 Task: In the  document dictionary.docx Use the feature 'and check spelling and grammer' Change font style of header to '30' Select the body of letter and change paragraph spacing to  1.5
Action: Mouse moved to (195, 89)
Screenshot: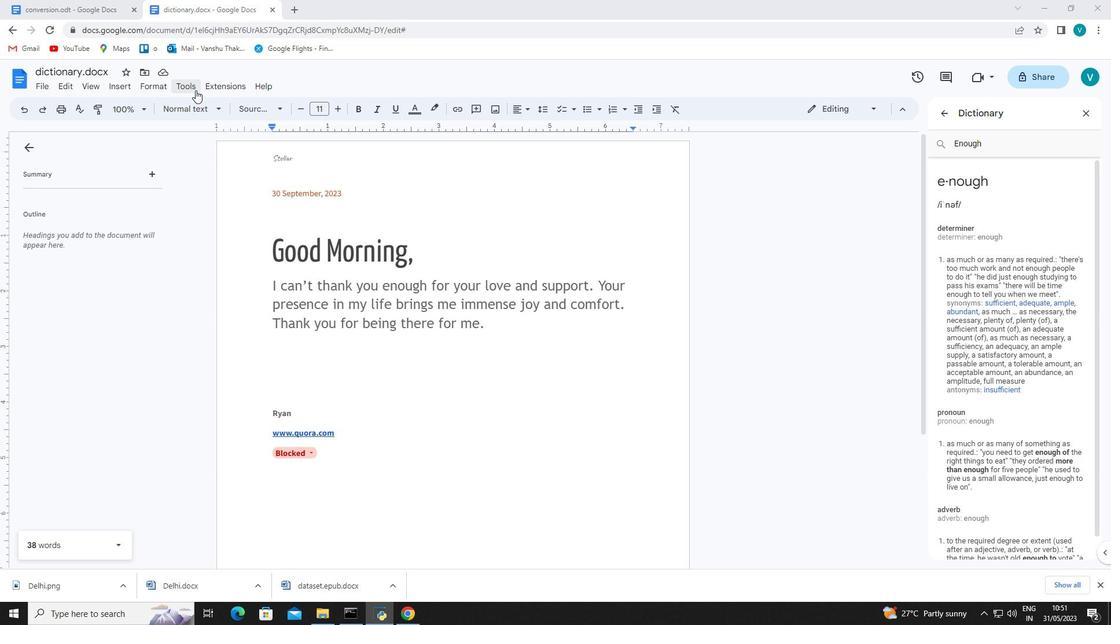 
Action: Mouse pressed left at (195, 89)
Screenshot: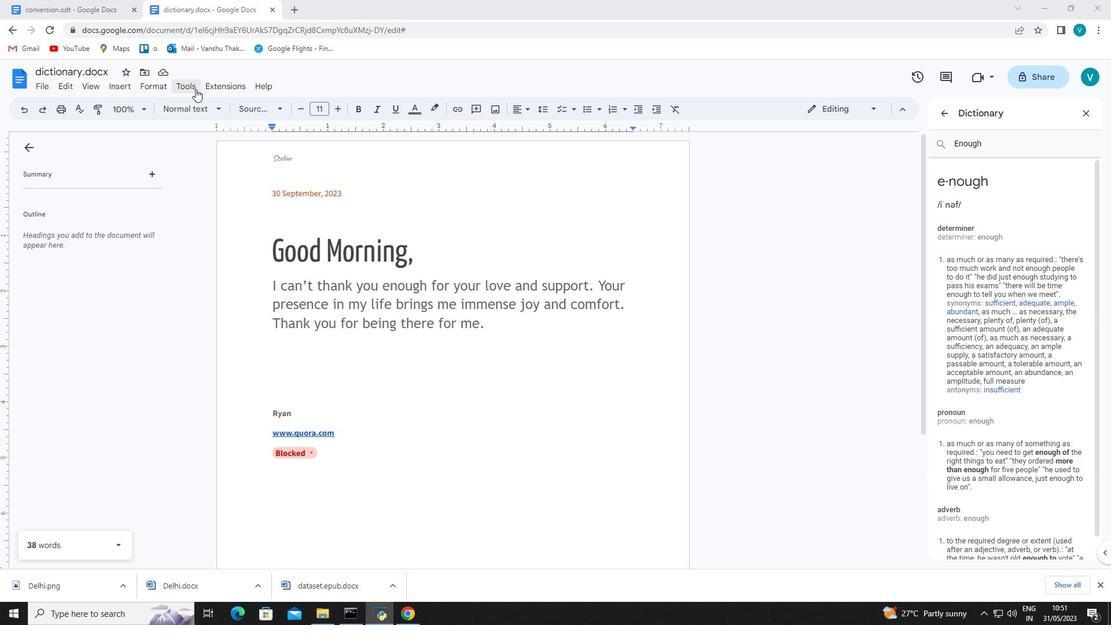 
Action: Mouse moved to (210, 105)
Screenshot: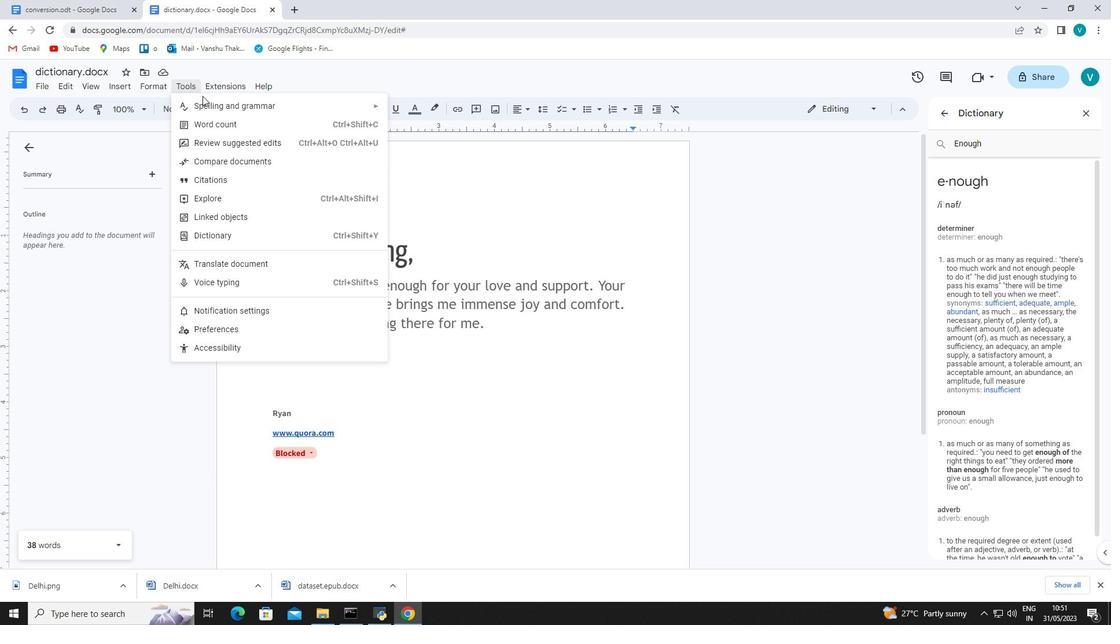 
Action: Mouse pressed left at (210, 105)
Screenshot: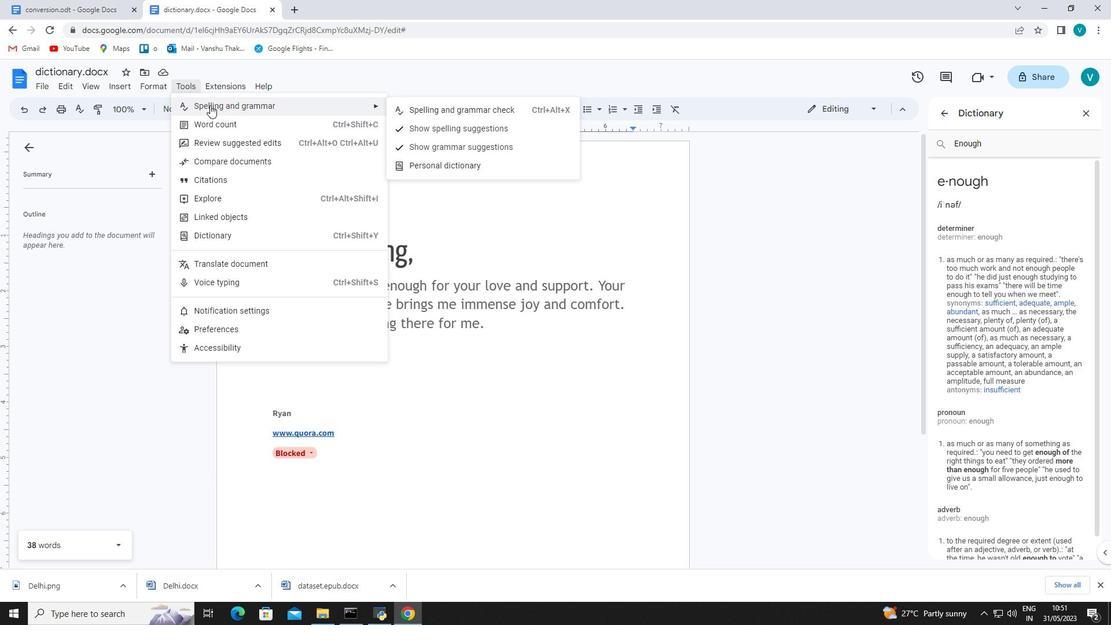 
Action: Mouse moved to (438, 107)
Screenshot: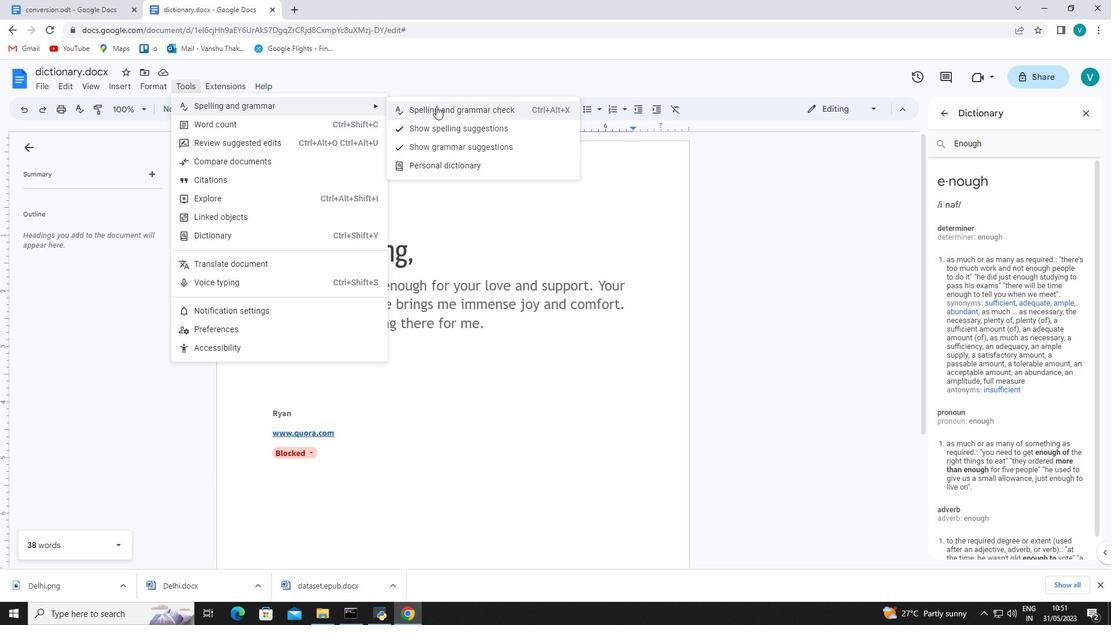 
Action: Mouse pressed left at (438, 107)
Screenshot: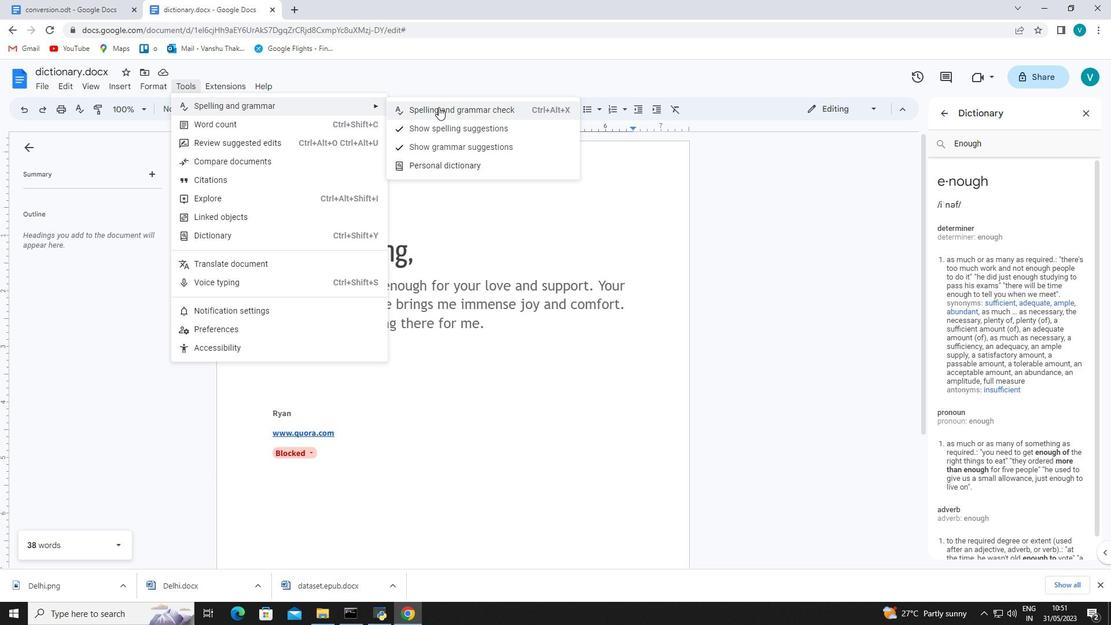 
Action: Mouse moved to (269, 157)
Screenshot: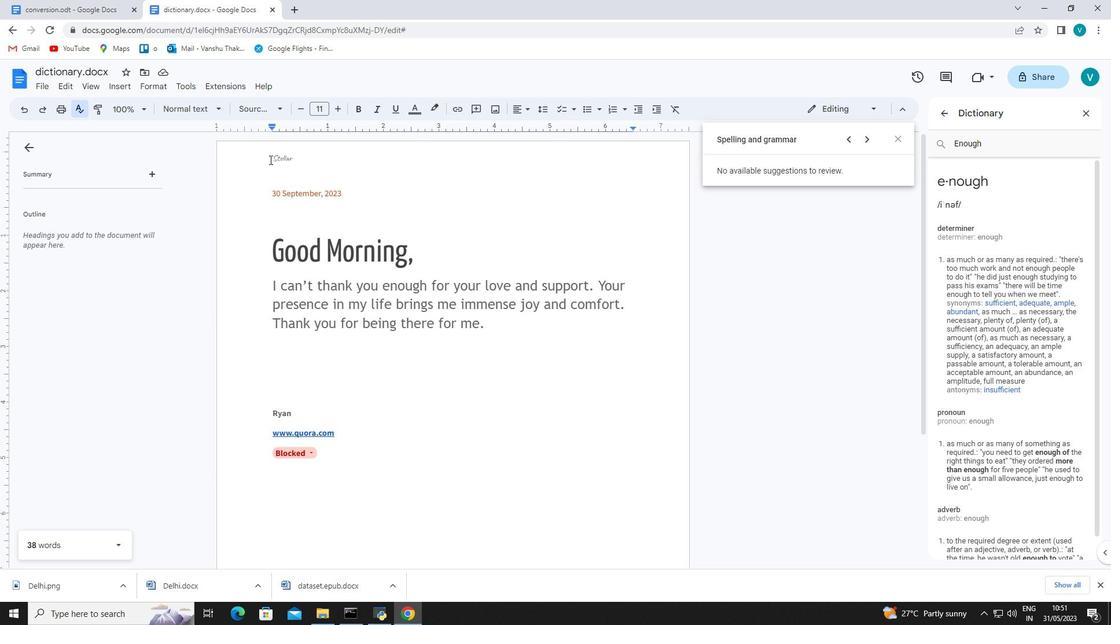 
Action: Mouse pressed left at (269, 157)
Screenshot: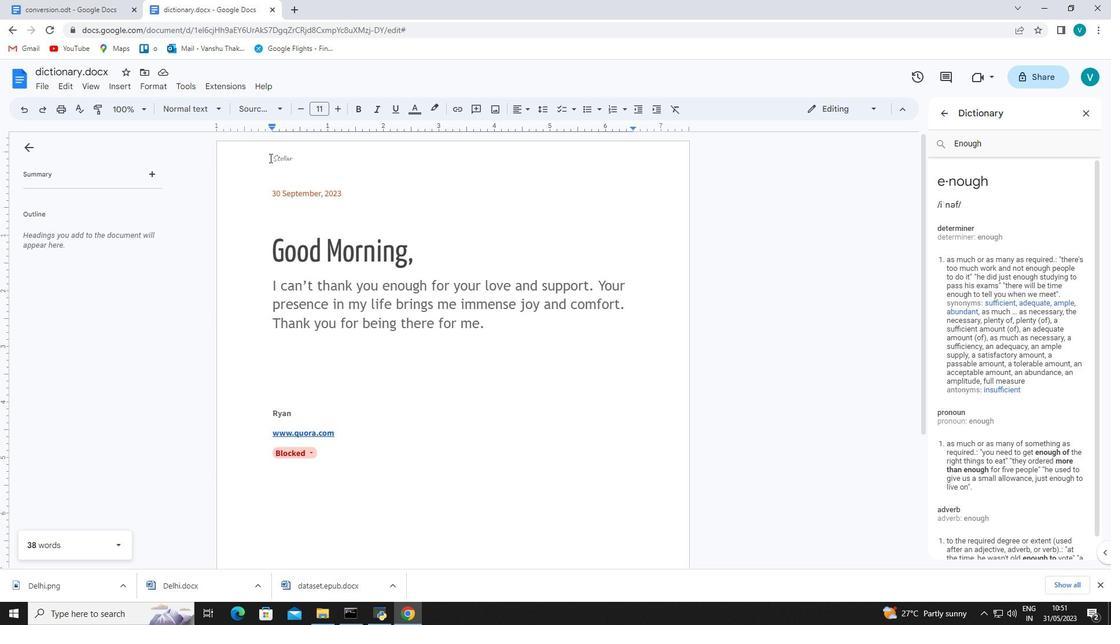 
Action: Mouse moved to (342, 110)
Screenshot: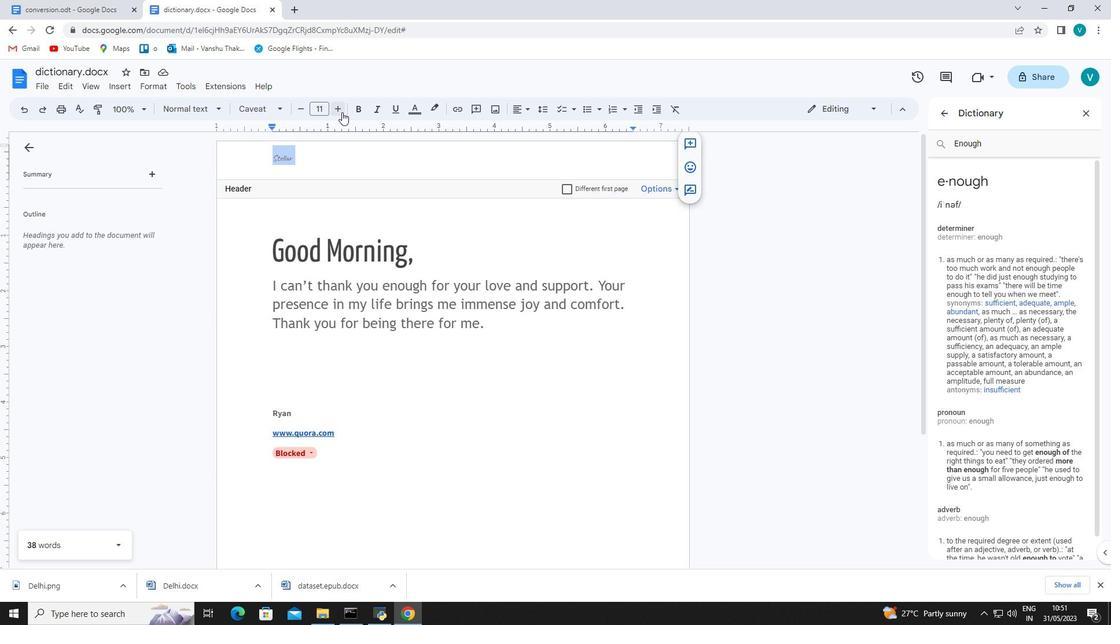 
Action: Mouse pressed left at (342, 110)
Screenshot: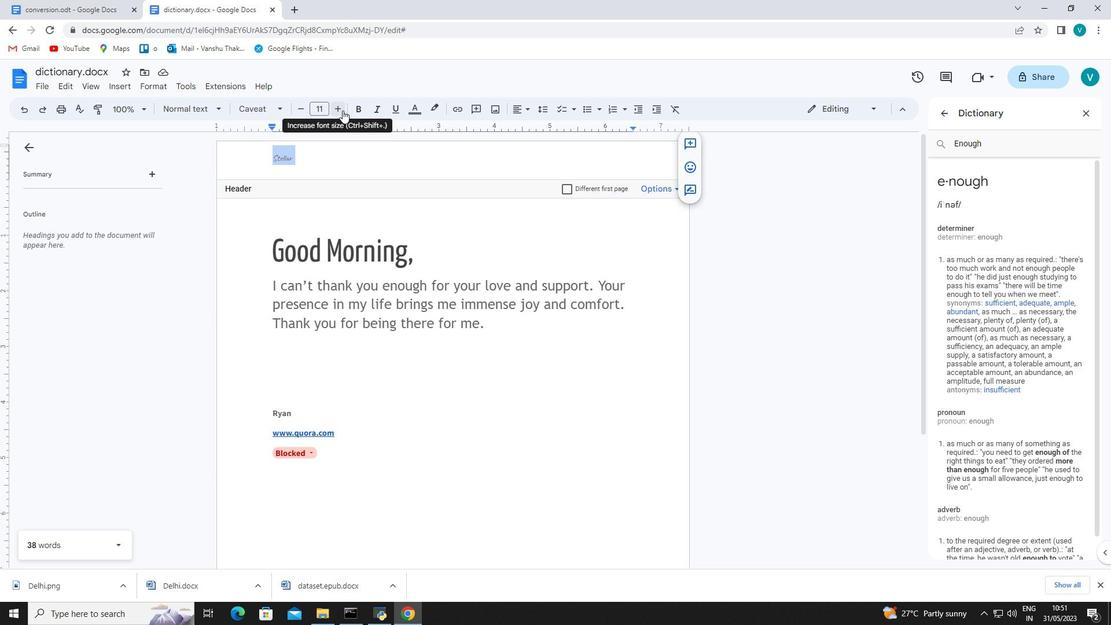 
Action: Mouse pressed left at (342, 110)
Screenshot: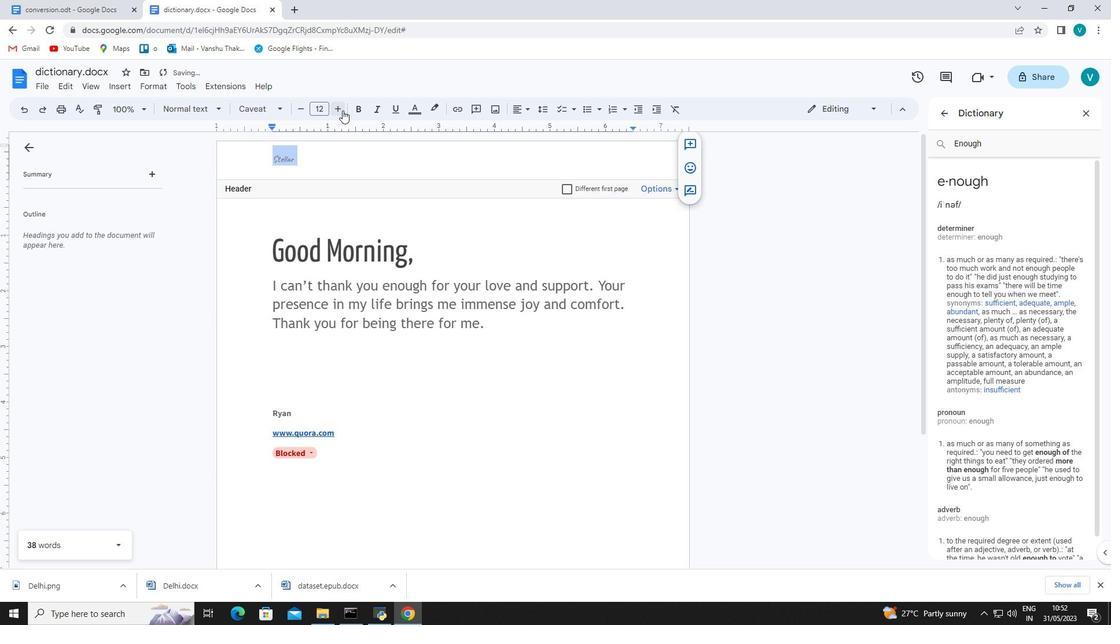 
Action: Mouse pressed left at (342, 110)
Screenshot: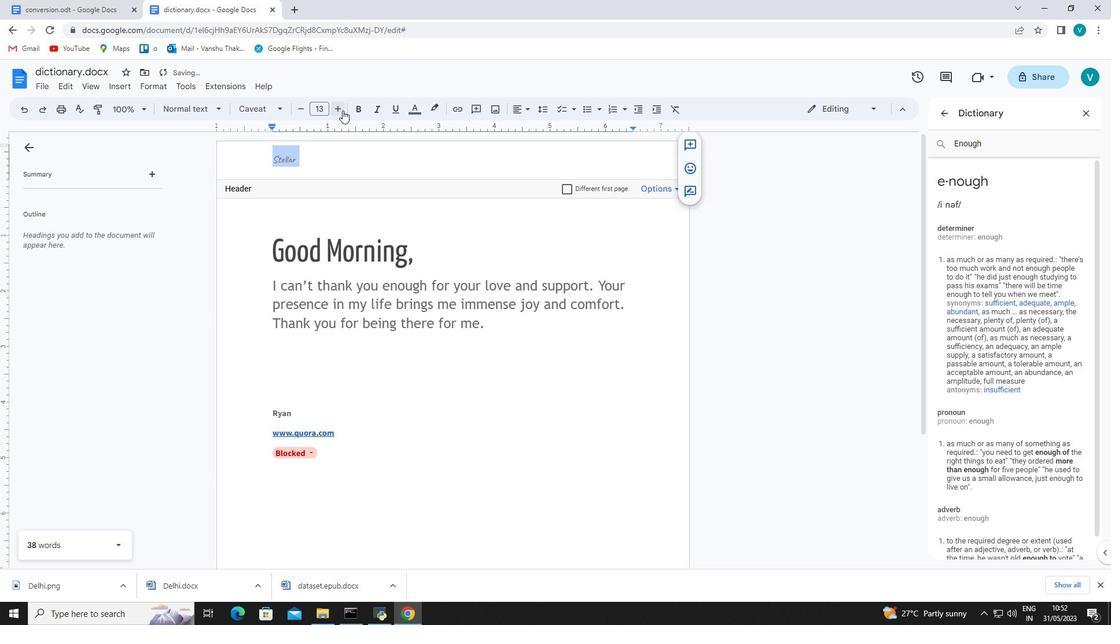 
Action: Mouse pressed left at (342, 110)
Screenshot: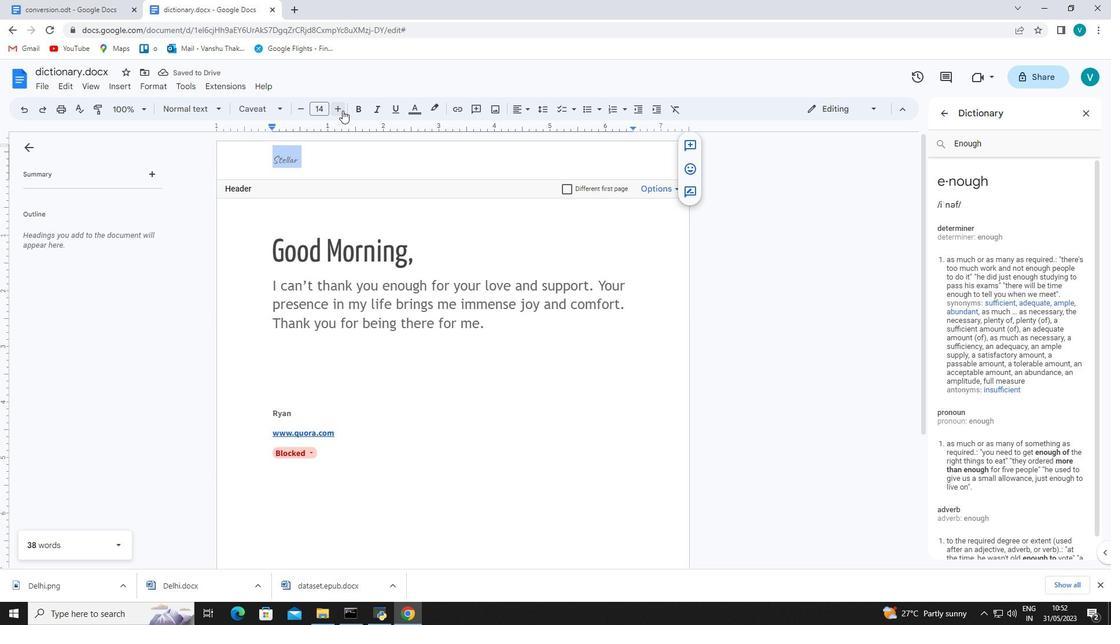 
Action: Mouse pressed left at (342, 110)
Screenshot: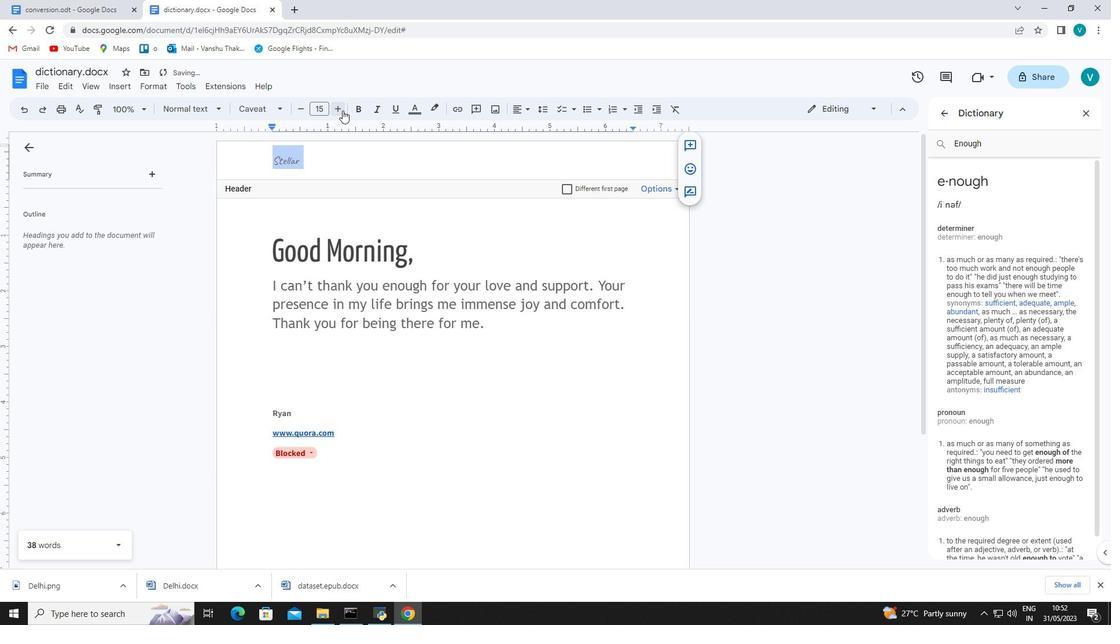 
Action: Mouse pressed left at (342, 110)
Screenshot: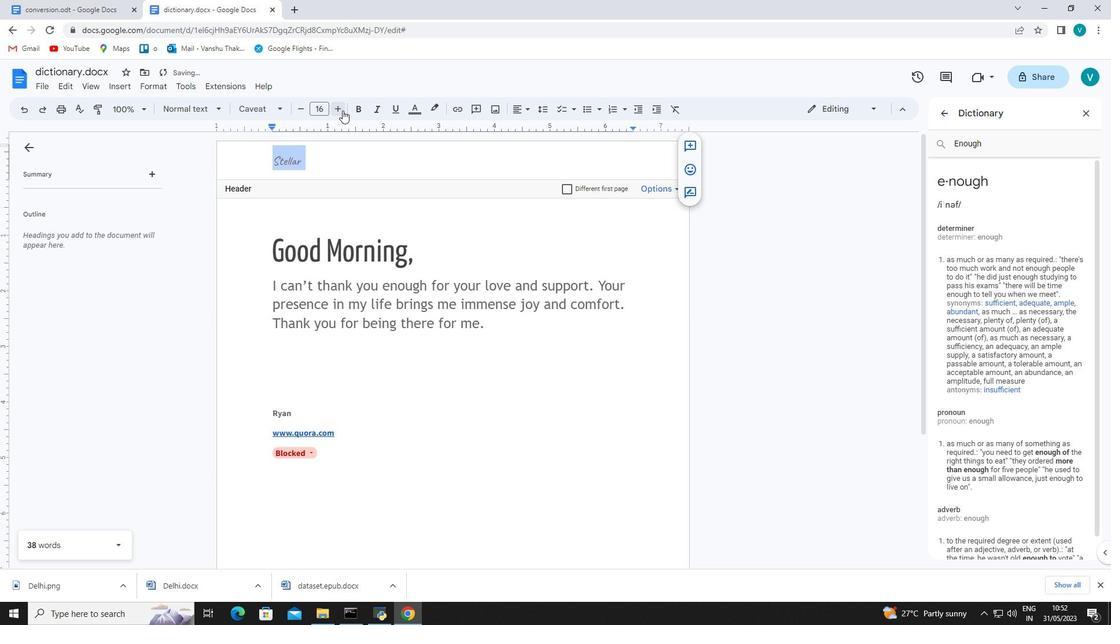 
Action: Mouse pressed left at (342, 110)
Screenshot: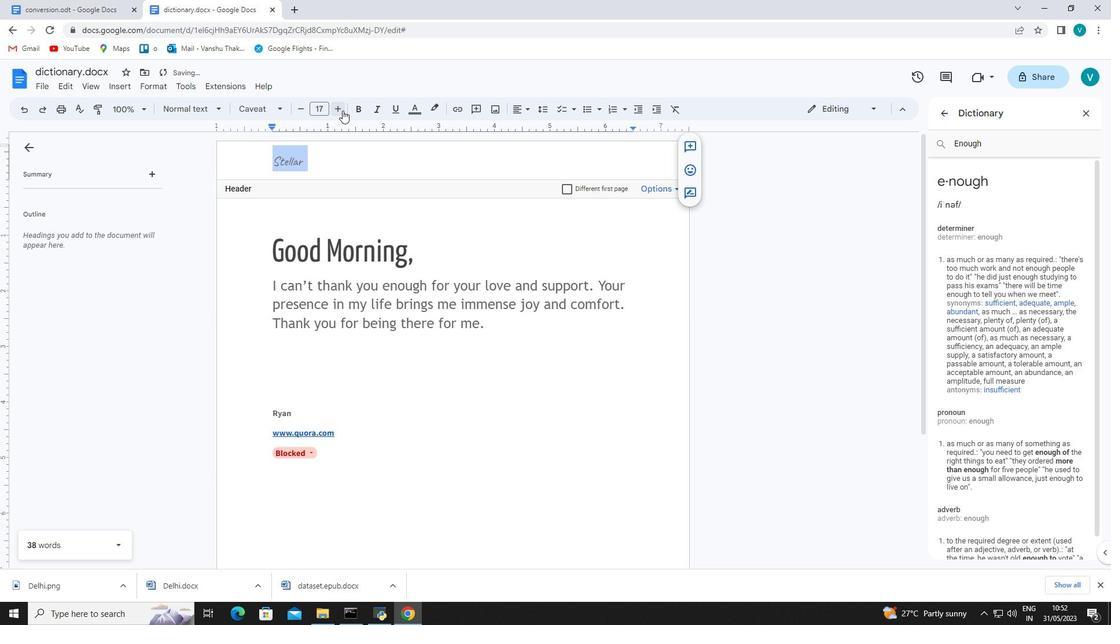 
Action: Mouse pressed left at (342, 110)
Screenshot: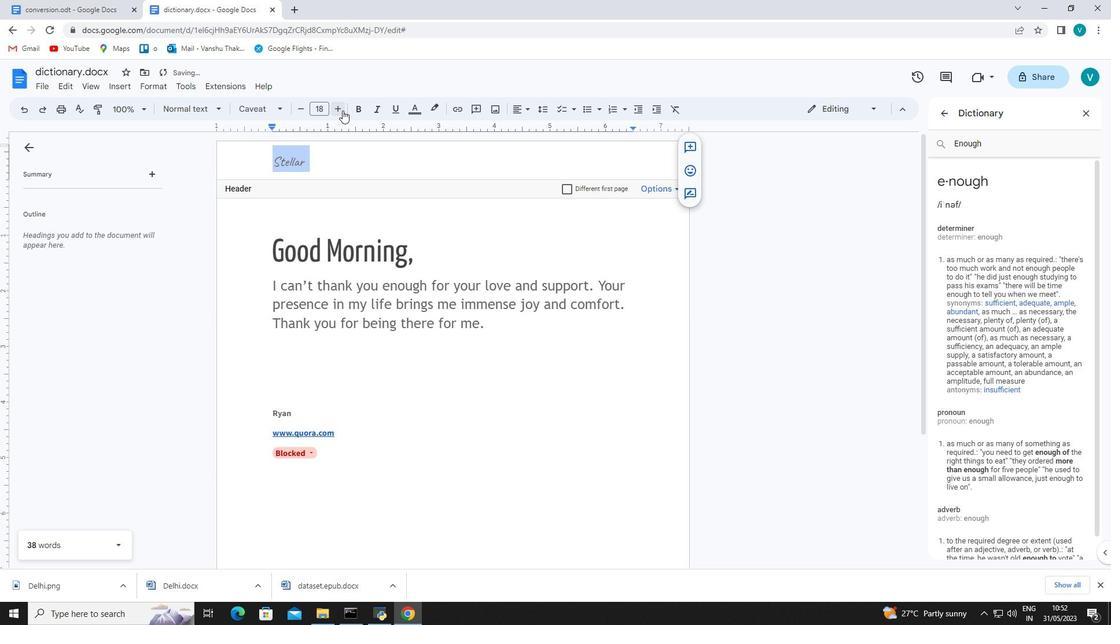 
Action: Mouse pressed left at (342, 110)
Screenshot: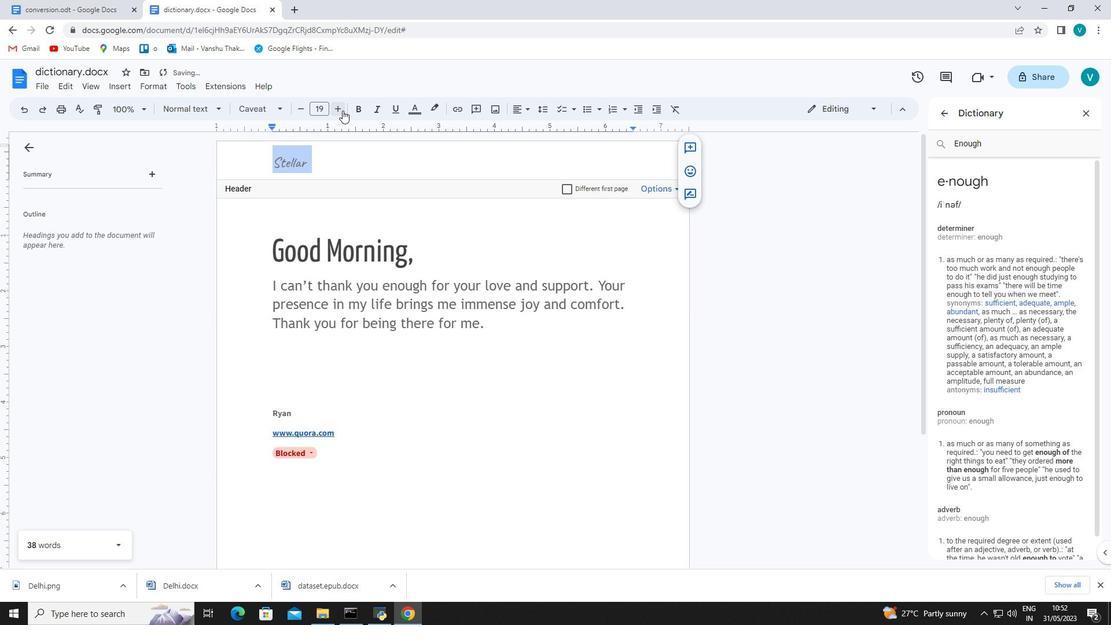 
Action: Mouse pressed left at (342, 110)
Screenshot: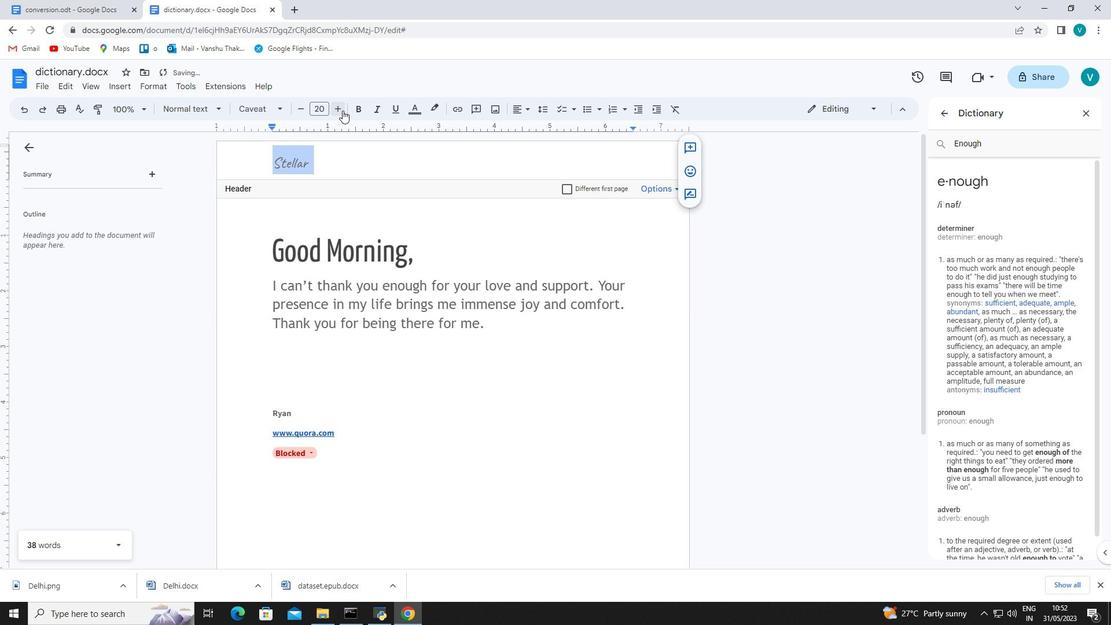 
Action: Mouse pressed left at (342, 110)
Screenshot: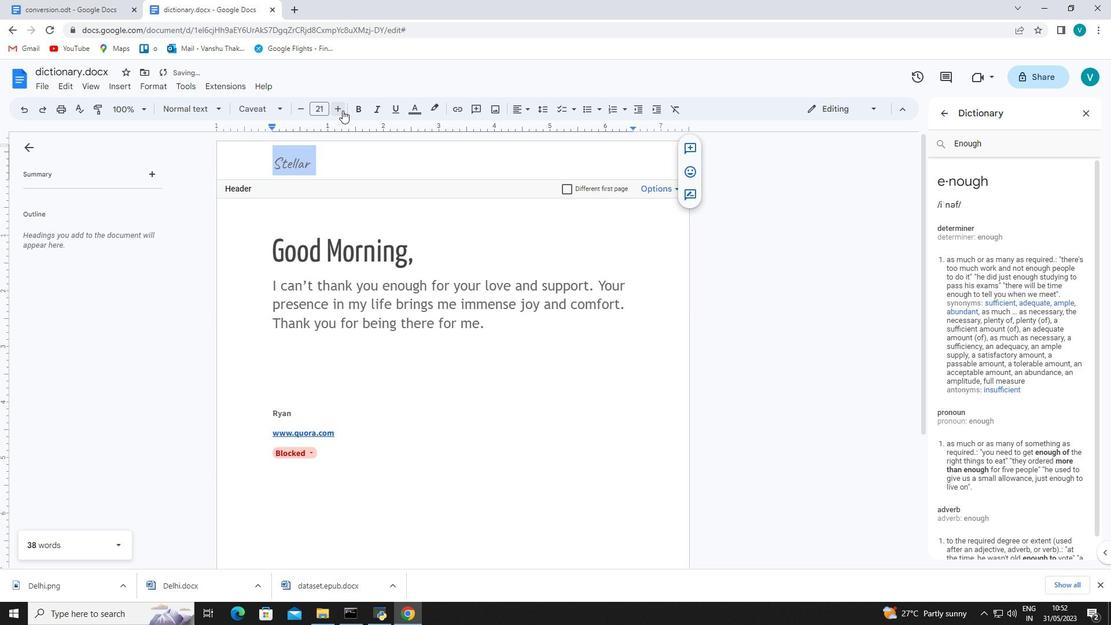 
Action: Mouse pressed left at (342, 110)
Screenshot: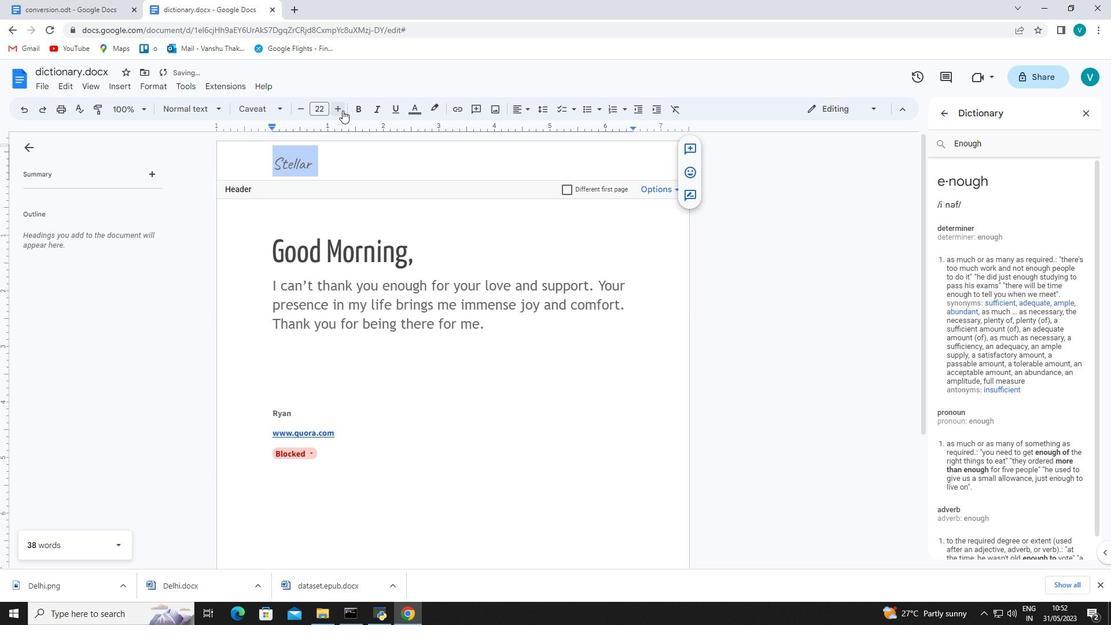 
Action: Mouse pressed left at (342, 110)
Screenshot: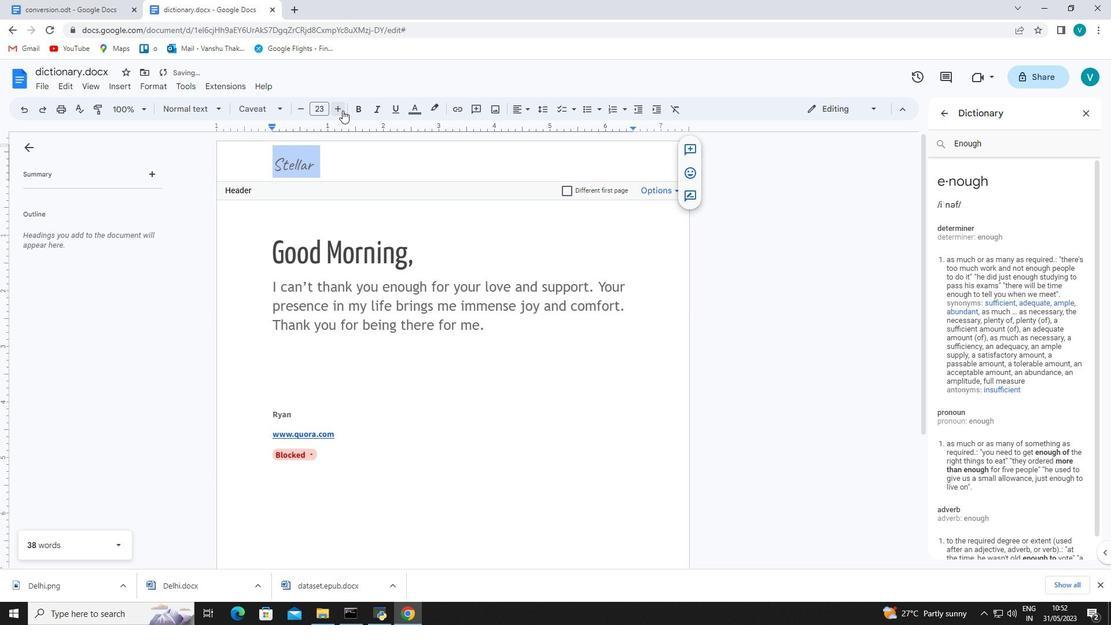 
Action: Mouse pressed left at (342, 110)
Screenshot: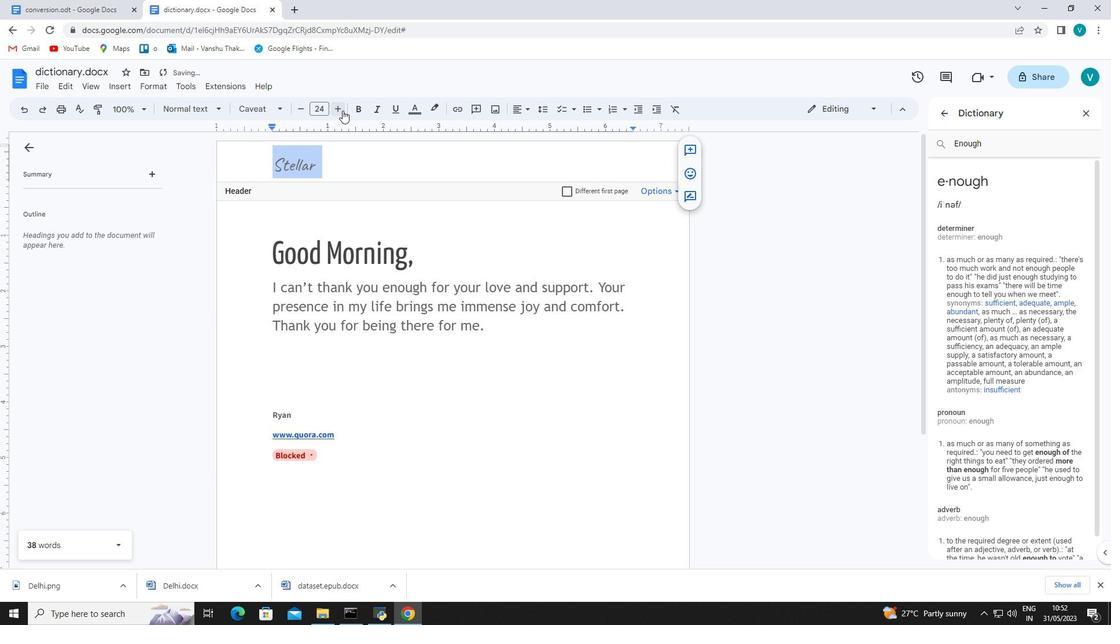 
Action: Mouse pressed left at (342, 110)
Screenshot: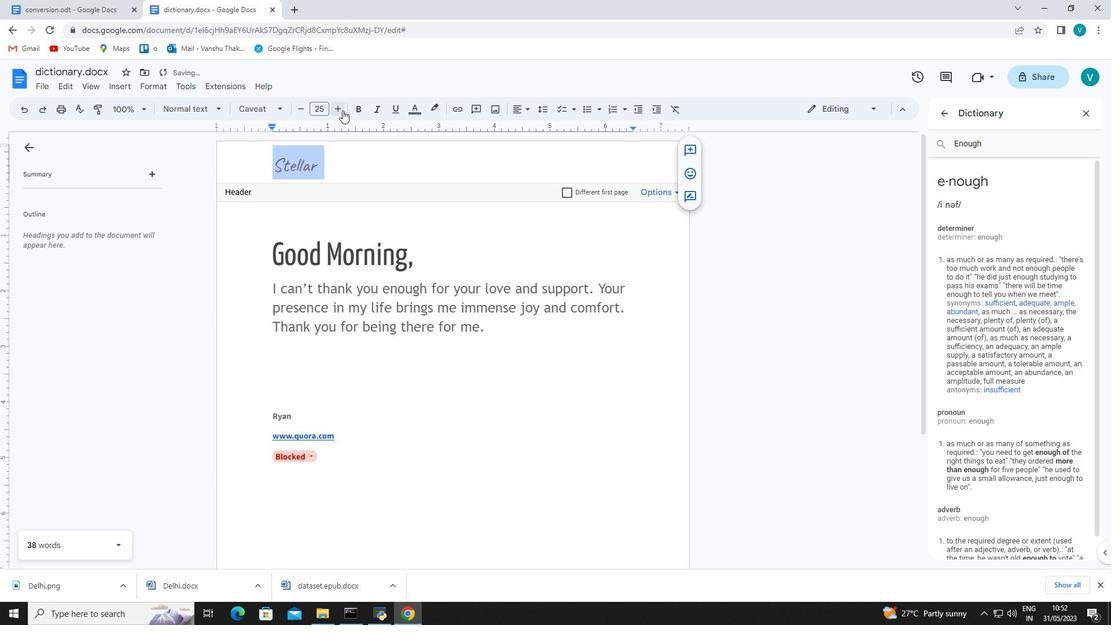 
Action: Mouse pressed left at (342, 110)
Screenshot: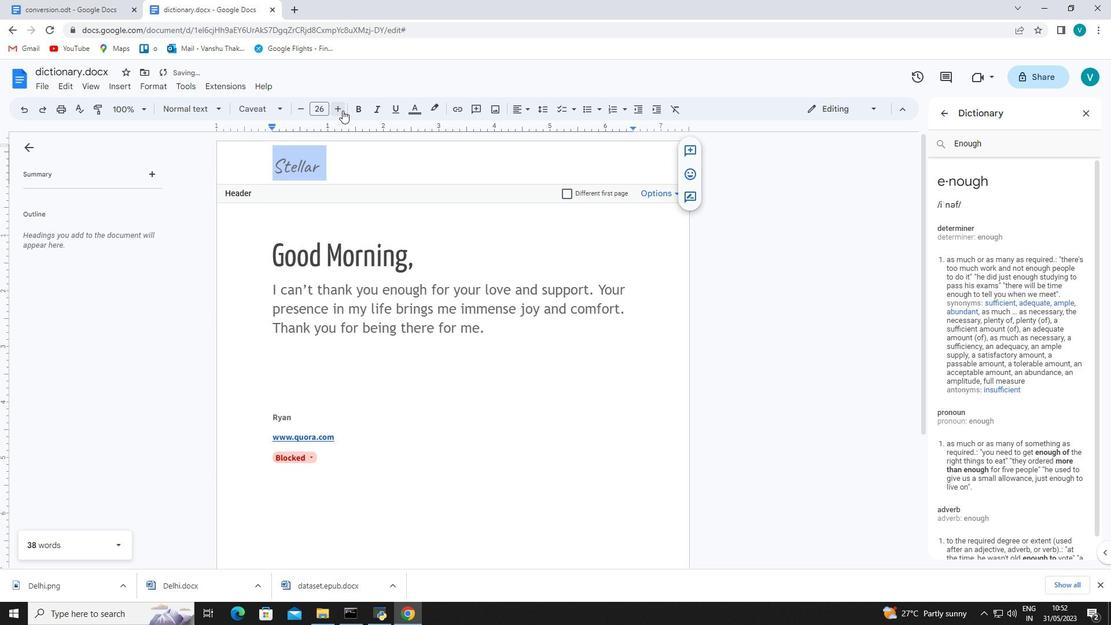 
Action: Mouse pressed left at (342, 110)
Screenshot: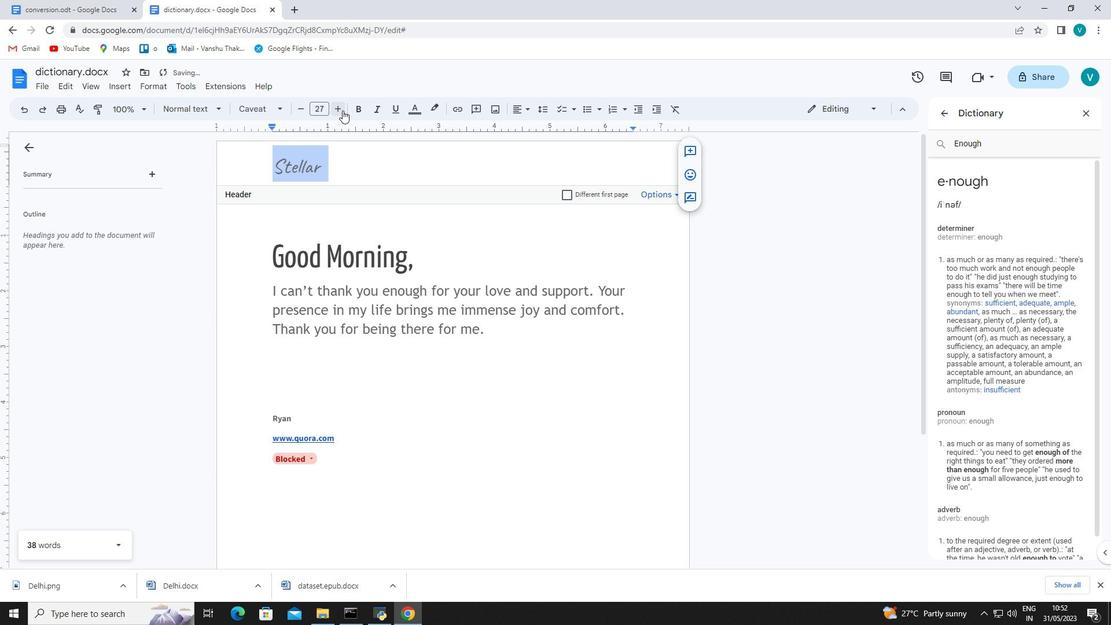 
Action: Mouse pressed left at (342, 110)
Screenshot: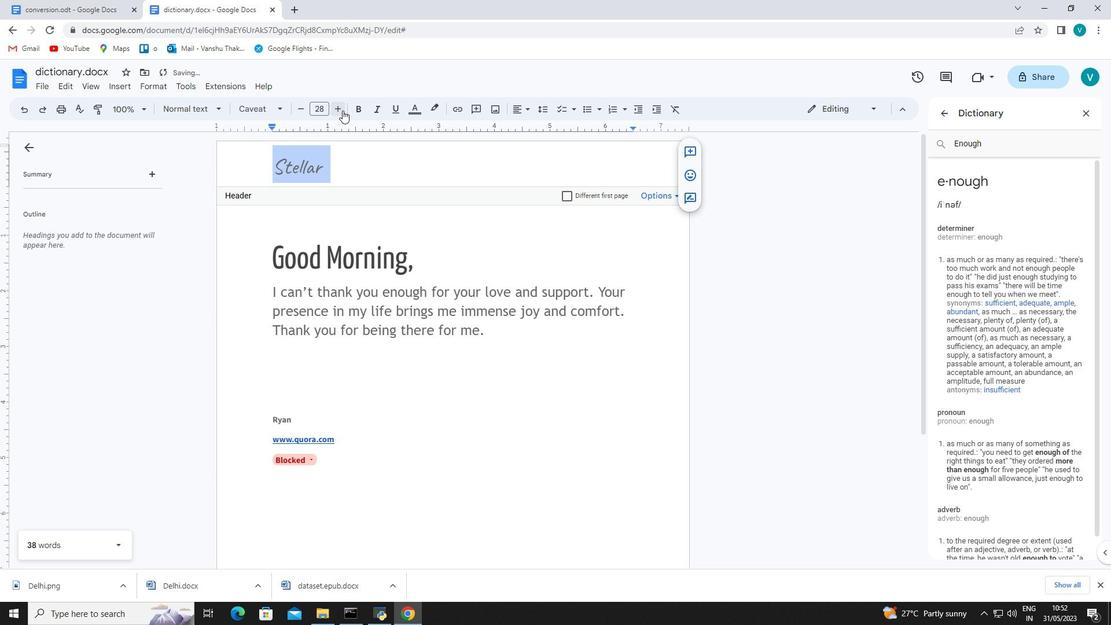 
Action: Mouse pressed left at (342, 110)
Screenshot: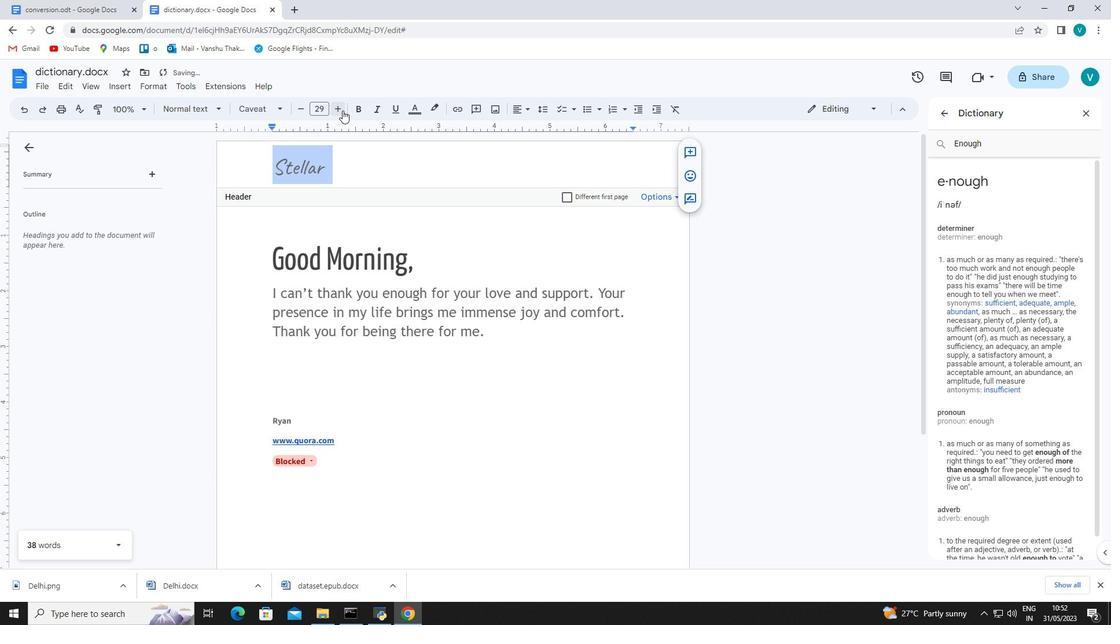 
Action: Mouse moved to (273, 292)
Screenshot: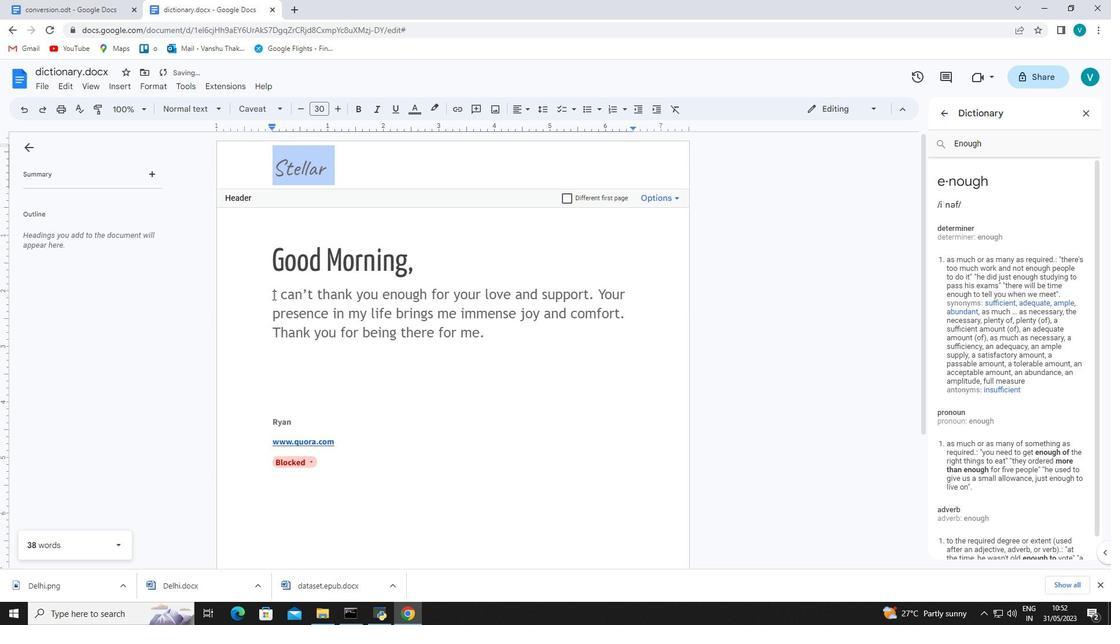
Action: Mouse pressed left at (273, 292)
Screenshot: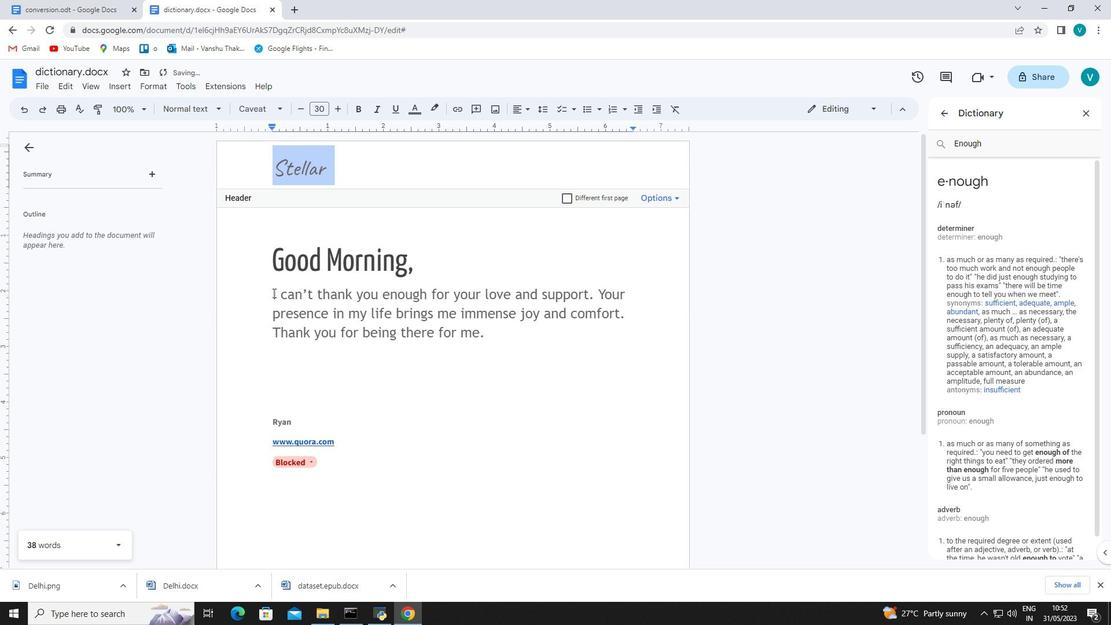 
Action: Mouse moved to (539, 107)
Screenshot: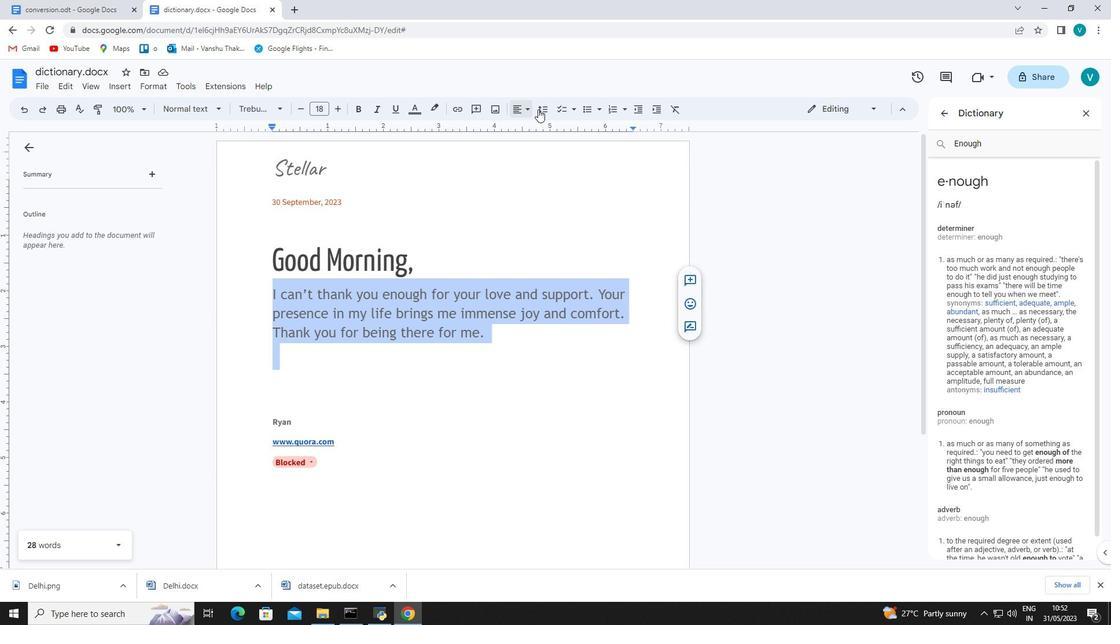 
Action: Mouse pressed left at (539, 107)
Screenshot: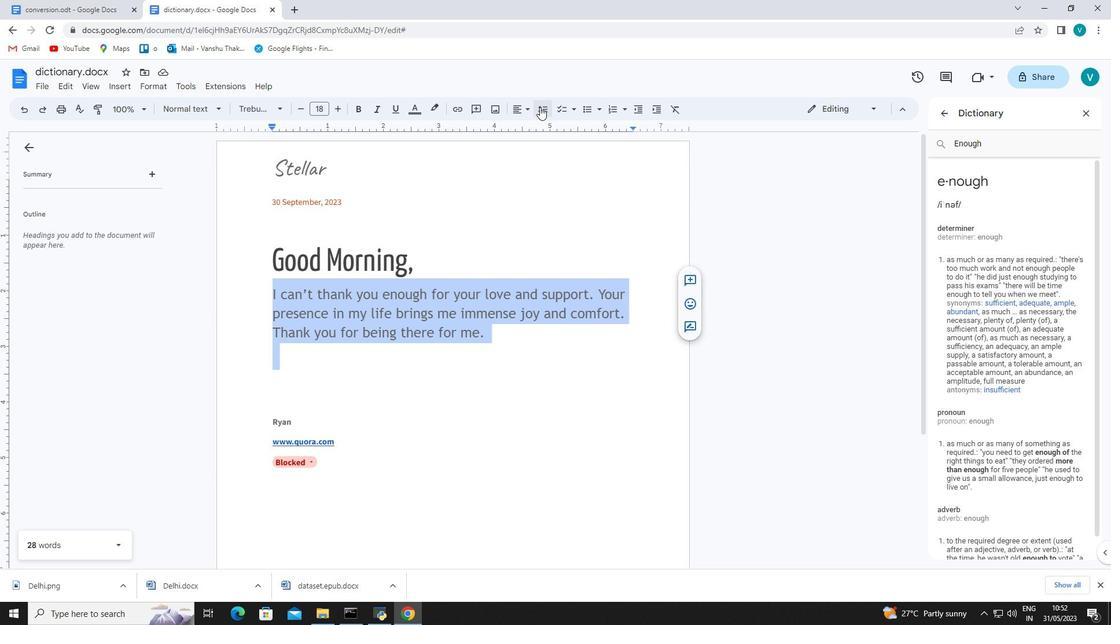 
Action: Mouse moved to (548, 165)
Screenshot: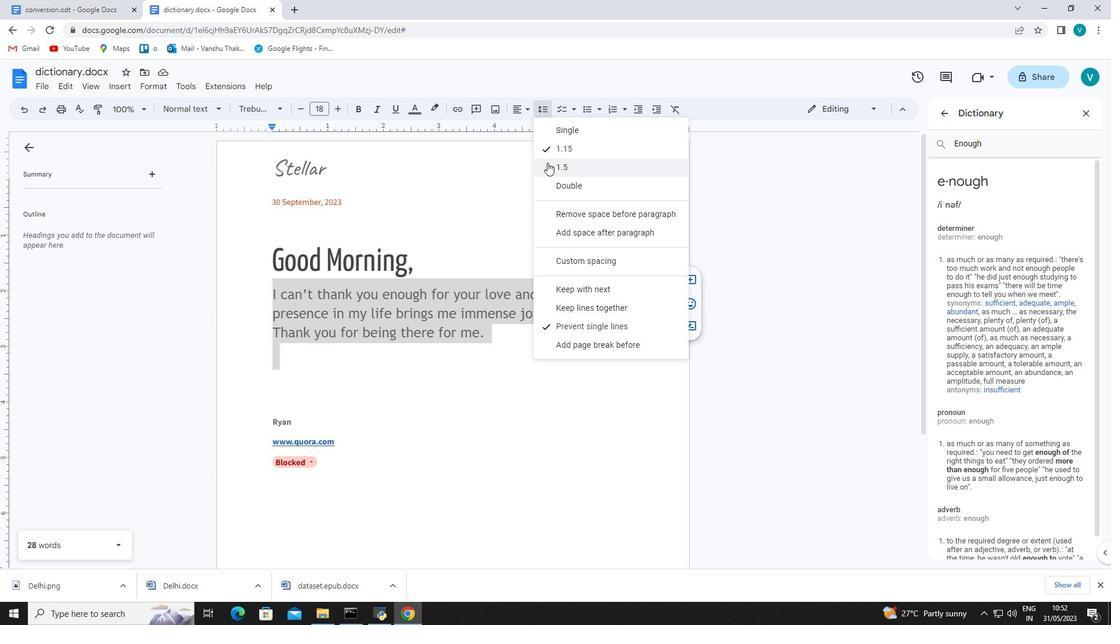 
Action: Mouse pressed left at (548, 165)
Screenshot: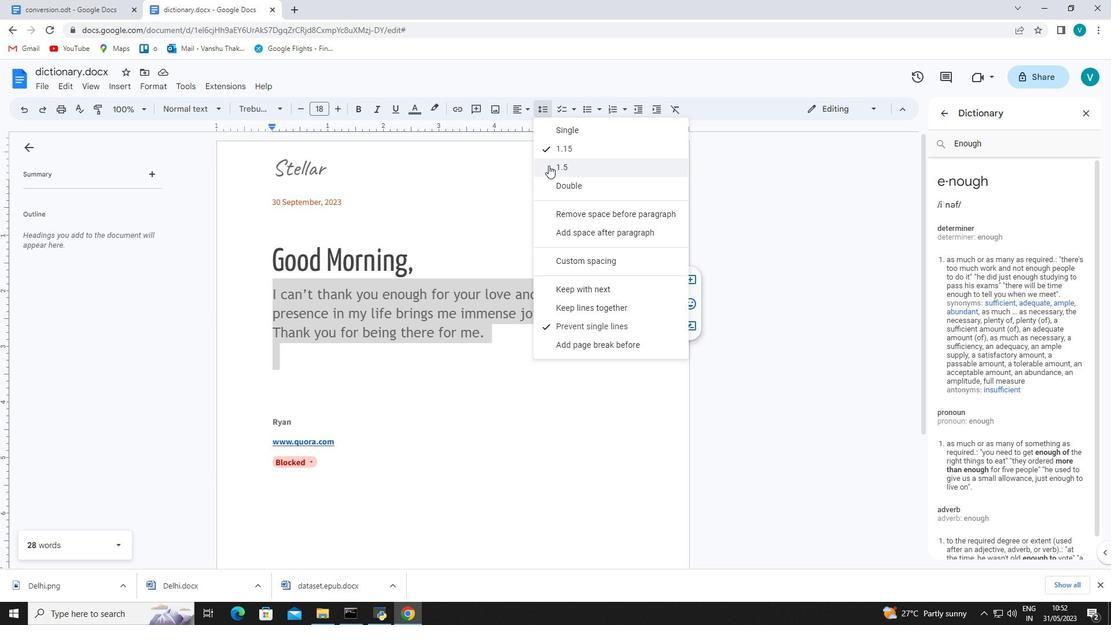 
Action: Mouse moved to (539, 167)
Screenshot: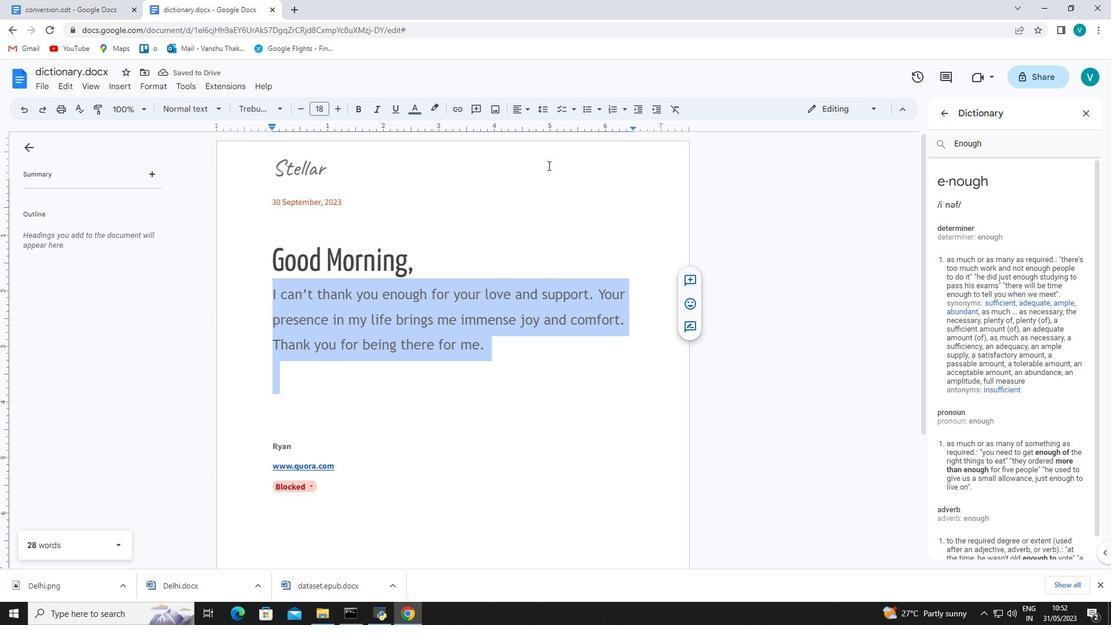 
